 Task: Compose an email to teachers about the field trip and attach the 'Field Trip Planning - Discovering Nature's Marvels' task.
Action: Mouse moved to (44, 54)
Screenshot: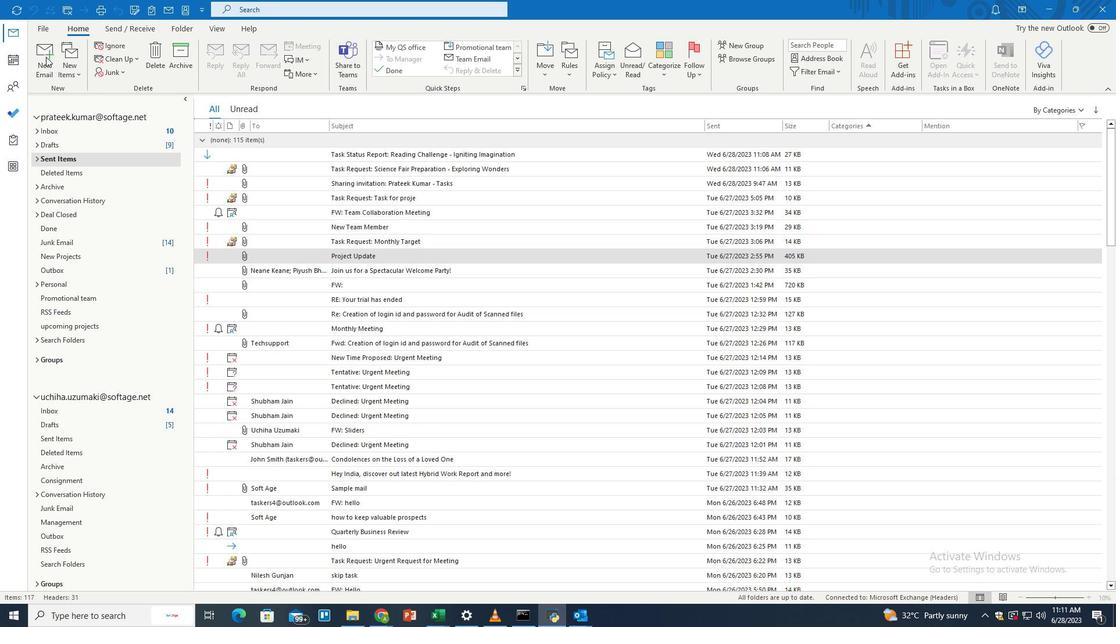 
Action: Mouse pressed left at (44, 54)
Screenshot: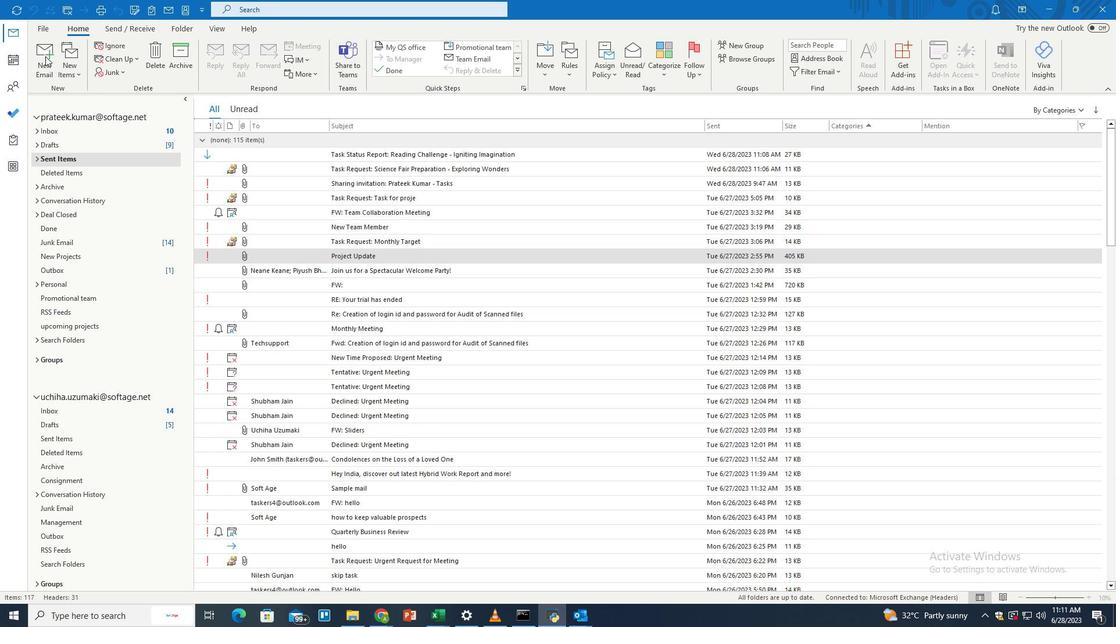 
Action: Mouse pressed left at (44, 54)
Screenshot: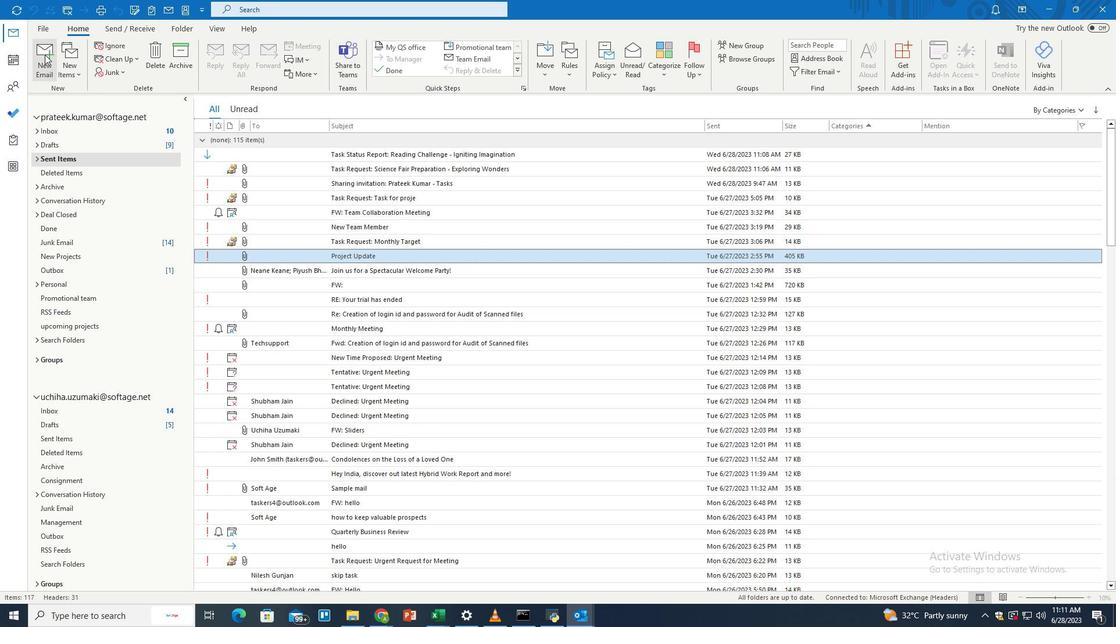 
Action: Mouse moved to (145, 205)
Screenshot: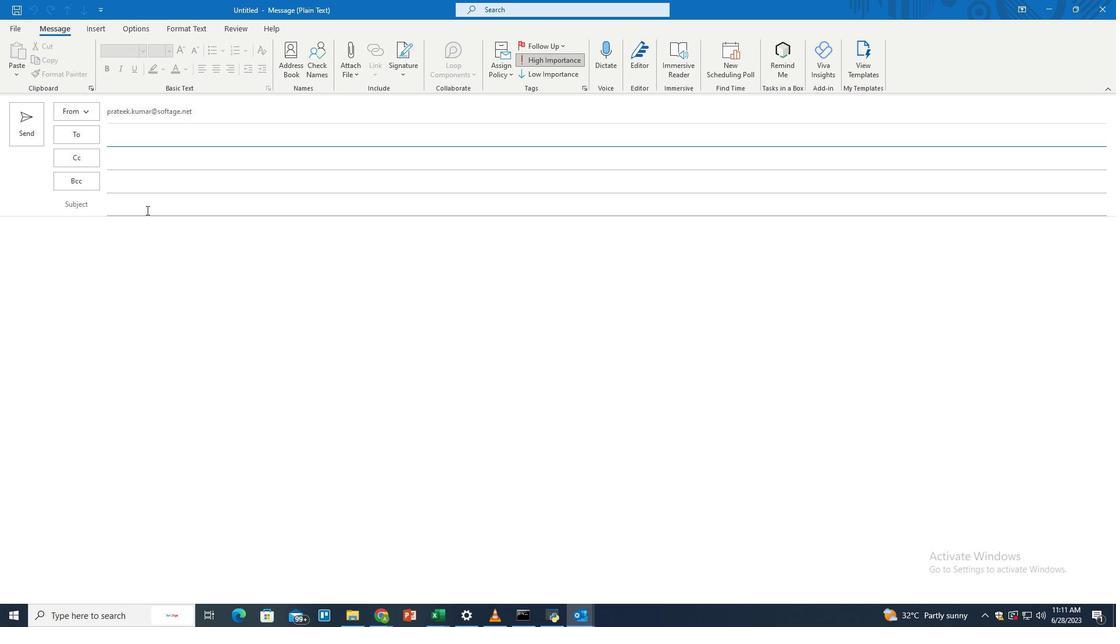 
Action: Mouse pressed left at (145, 205)
Screenshot: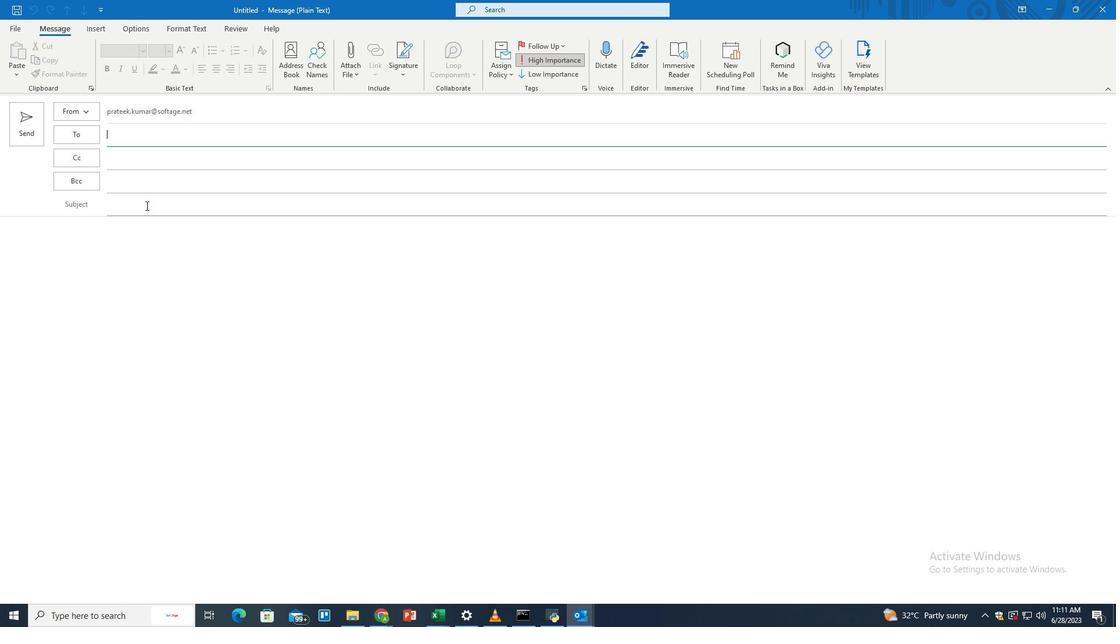 
Action: Key pressed <Key.shift>Task<Key.space><Key.shift>Report
Screenshot: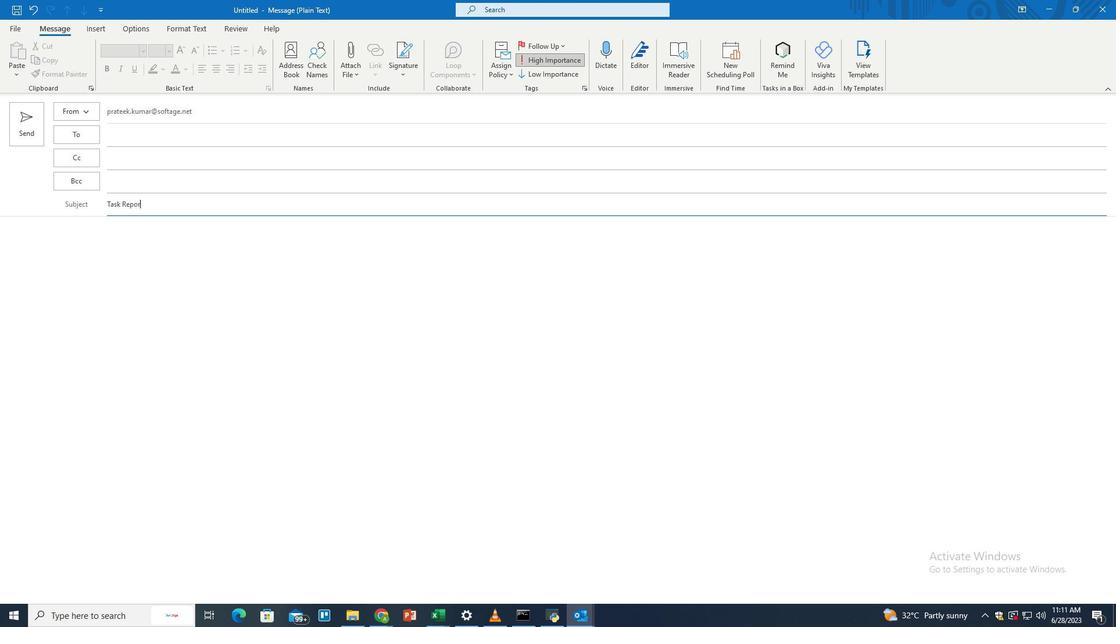 
Action: Mouse moved to (141, 249)
Screenshot: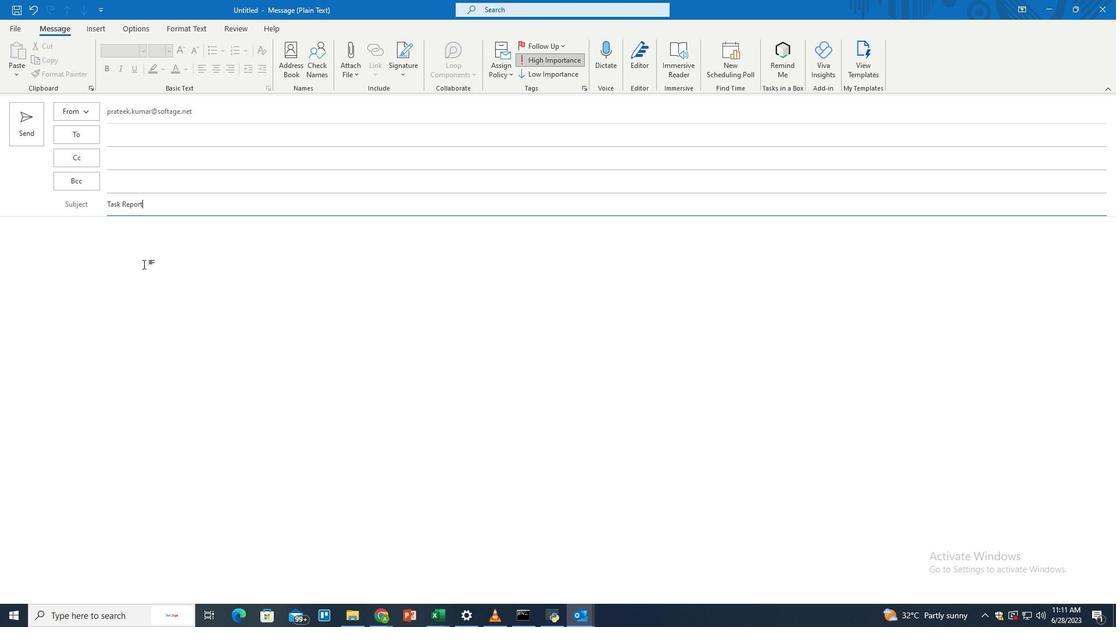 
Action: Mouse pressed left at (141, 249)
Screenshot: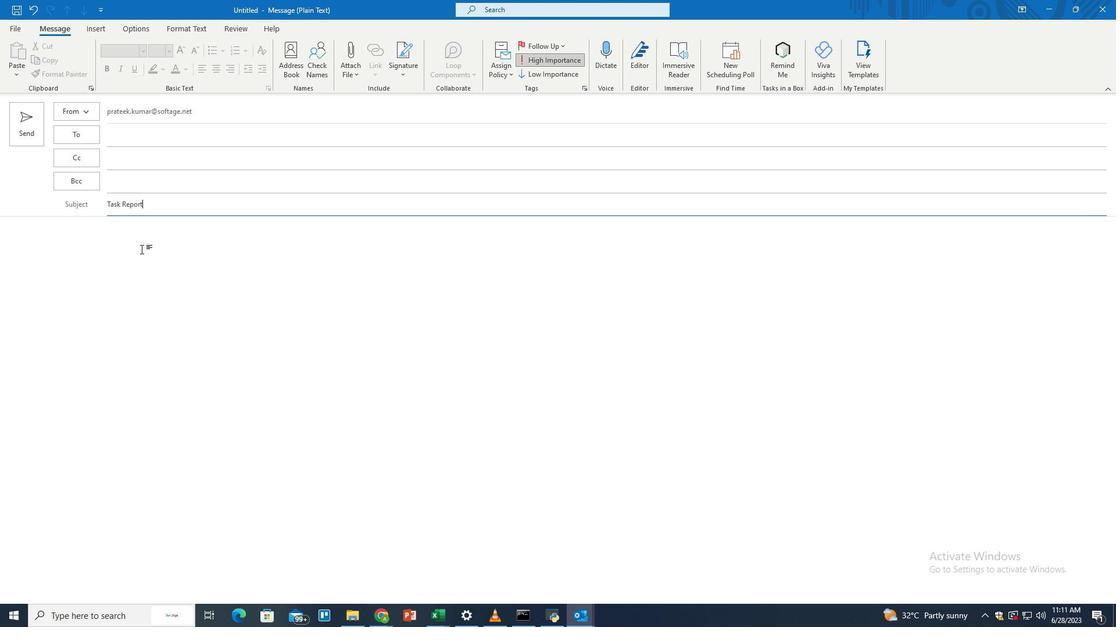 
Action: Key pressed <Key.shift><Key.shift><Key.shift><Key.shift><Key.shift><Key.shift><Key.shift>Dear<Key.space><Key.shift>Teachers<Key.space><Key.backspace>,<Key.space><Key.shift>I<Key.space>hope<Key.space>this<Key.space>email<Key.space>finds<Key.space>you<Key.space>well.<Key.space><Key.shift>I<Key.space>am<Key.space>exi<Key.backspace>cited<Key.space>to<Key.space>announce<Key.space>that<Key.space>we<Key.space>have<Key.space>orha<Key.backspace><Key.backspace>ganized<Key.space>a<Key.space>fies<Key.backspace>ld<Key.space>trip<Key.space>for<Key.space>our<Key.space>studens.<Key.space><Key.shift>T<Key.backspace><Key.backspace><Key.backspace><Key.backspace>ts.<Key.space><Key.shift>This<Key.space>trip<Key.space>aims<Key.space>to<Key.space>provide<Key.space>them<Key.space>with<Key.space>a<Key.space>unique<Key.space>educational<Key.space>experience<Key.space>and<Key.space>an<Key.space>opportunity<Key.space>to<Key.space>ec<Key.backspace>xplore<Key.space>the<Key.space>wonders<Key.space>of<Key.space>nature.
Screenshot: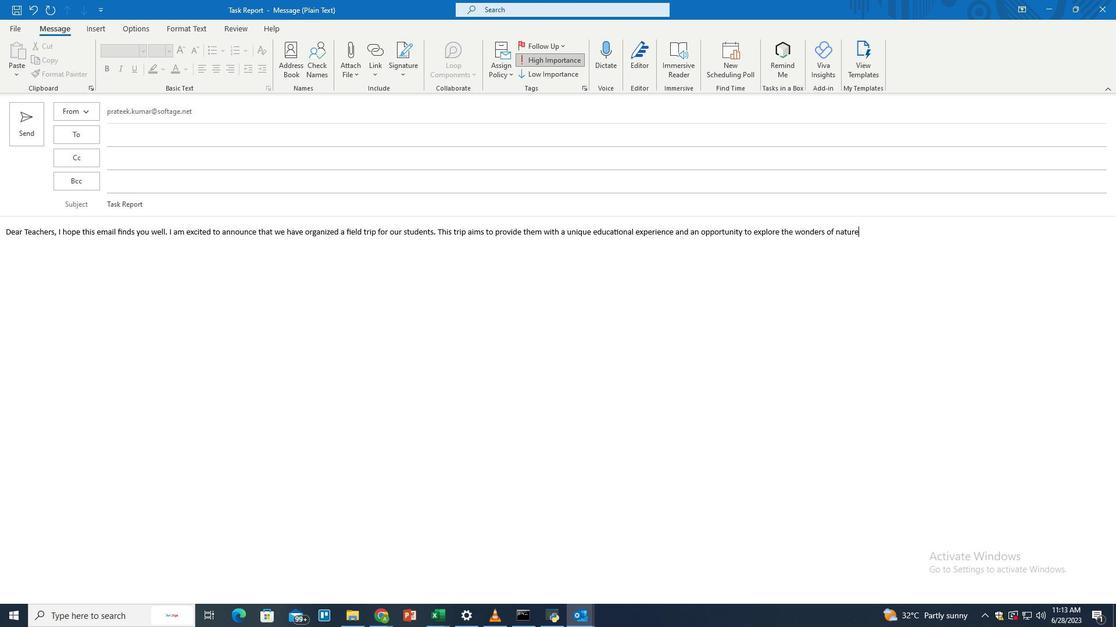 
Action: Mouse moved to (108, 31)
Screenshot: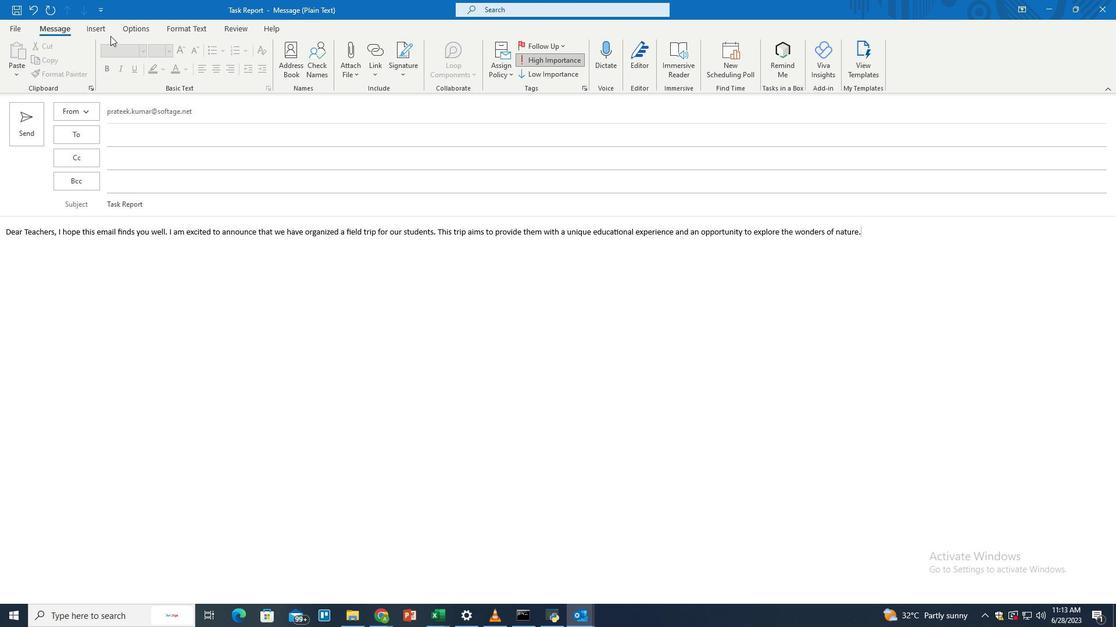 
Action: Mouse pressed left at (108, 31)
Screenshot: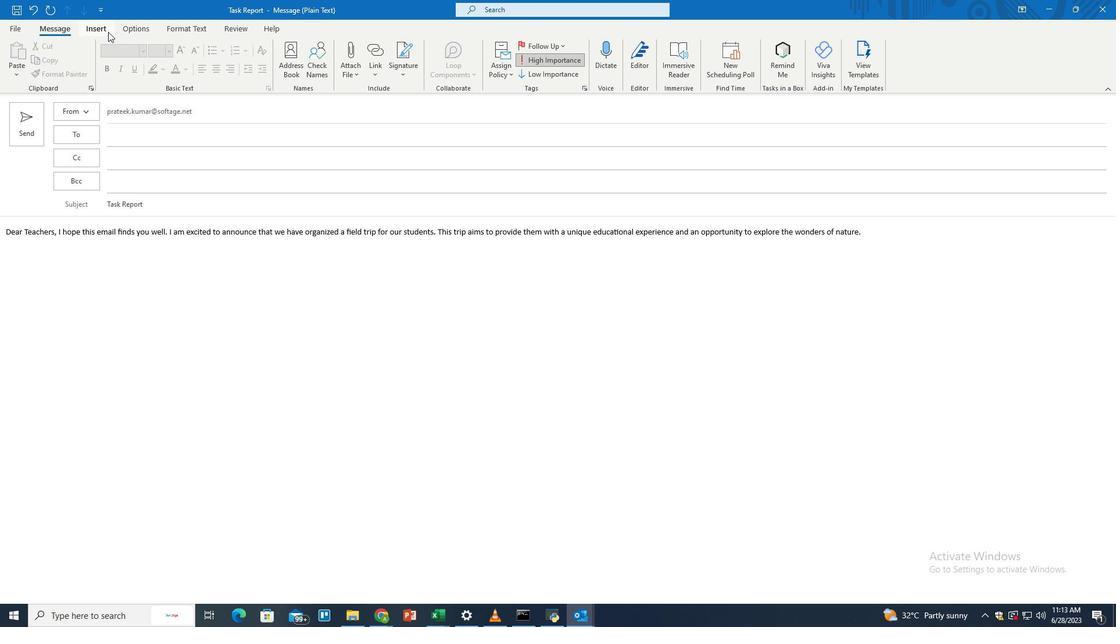 
Action: Mouse moved to (51, 67)
Screenshot: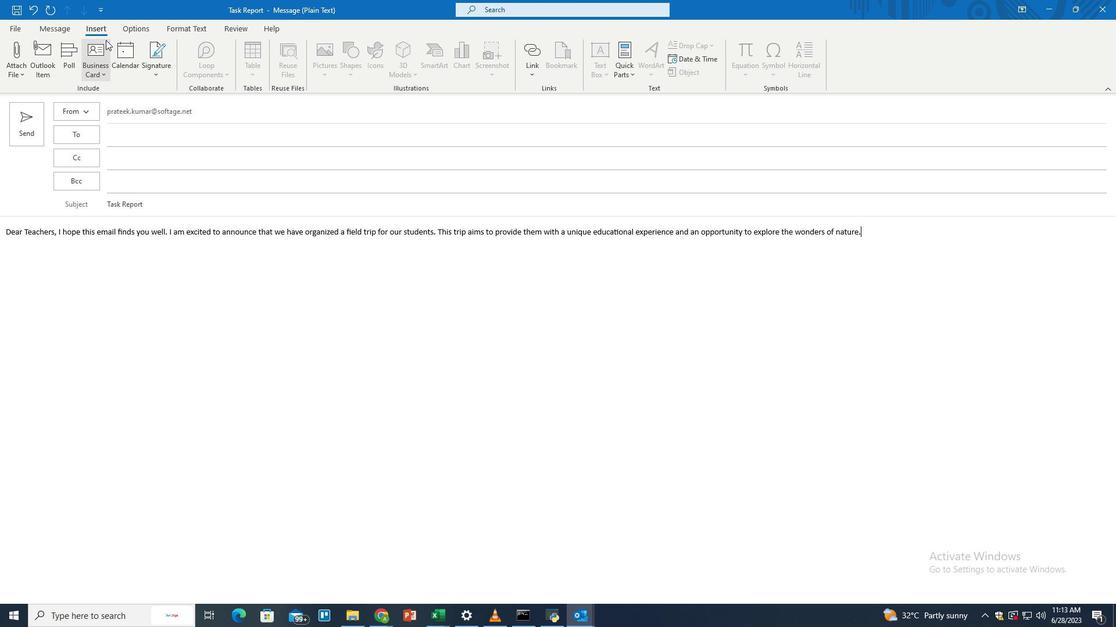 
Action: Mouse pressed left at (51, 67)
Screenshot: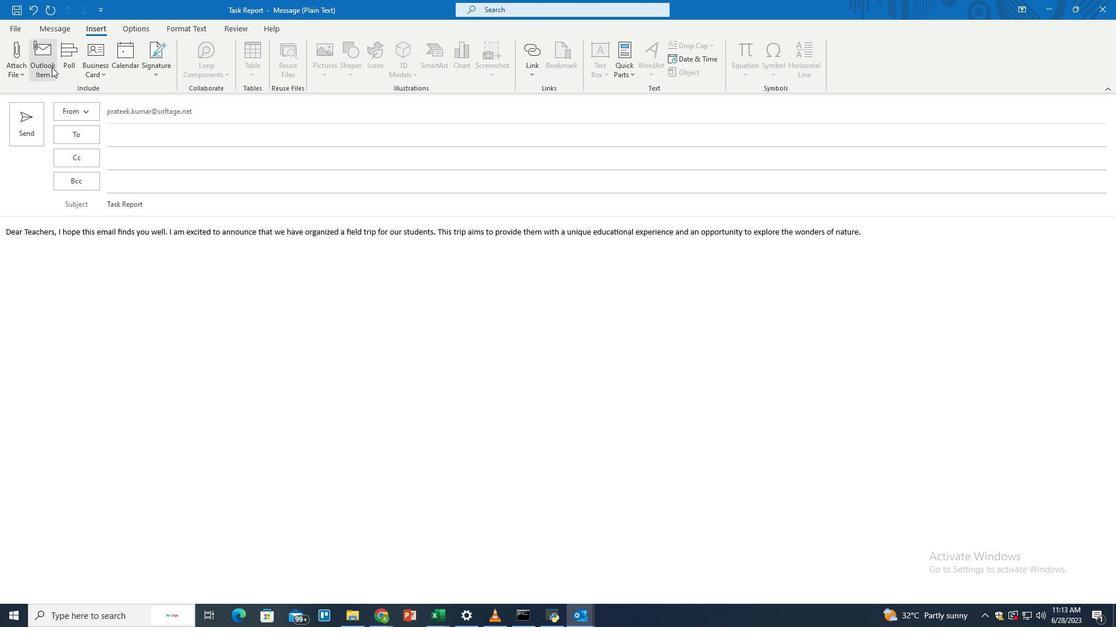 
Action: Mouse moved to (352, 228)
Screenshot: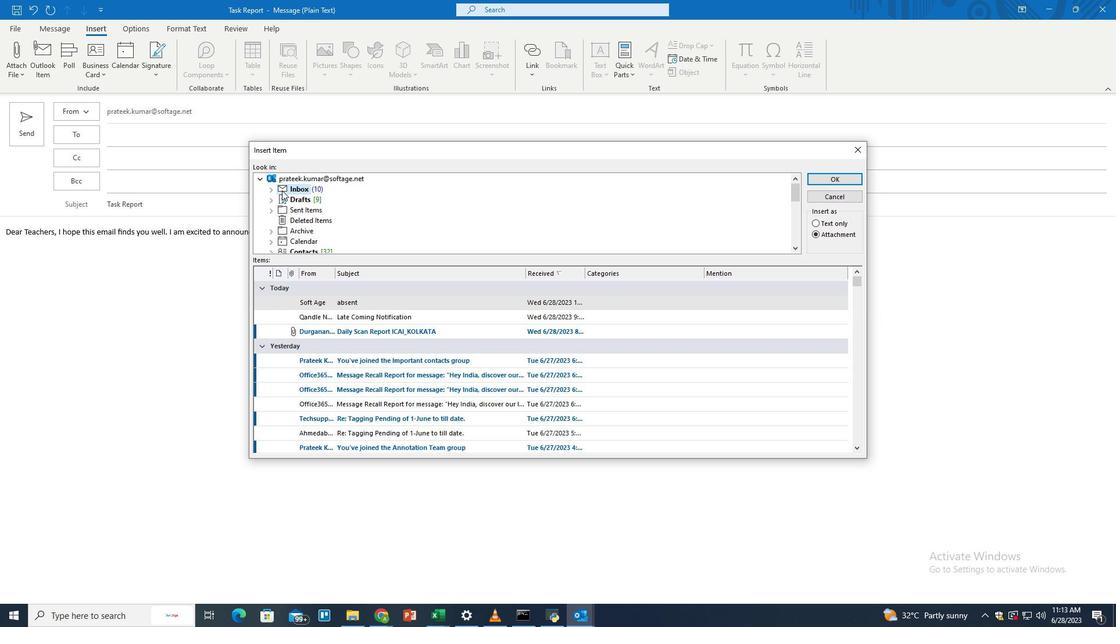 
Action: Mouse scrolled (352, 227) with delta (0, 0)
Screenshot: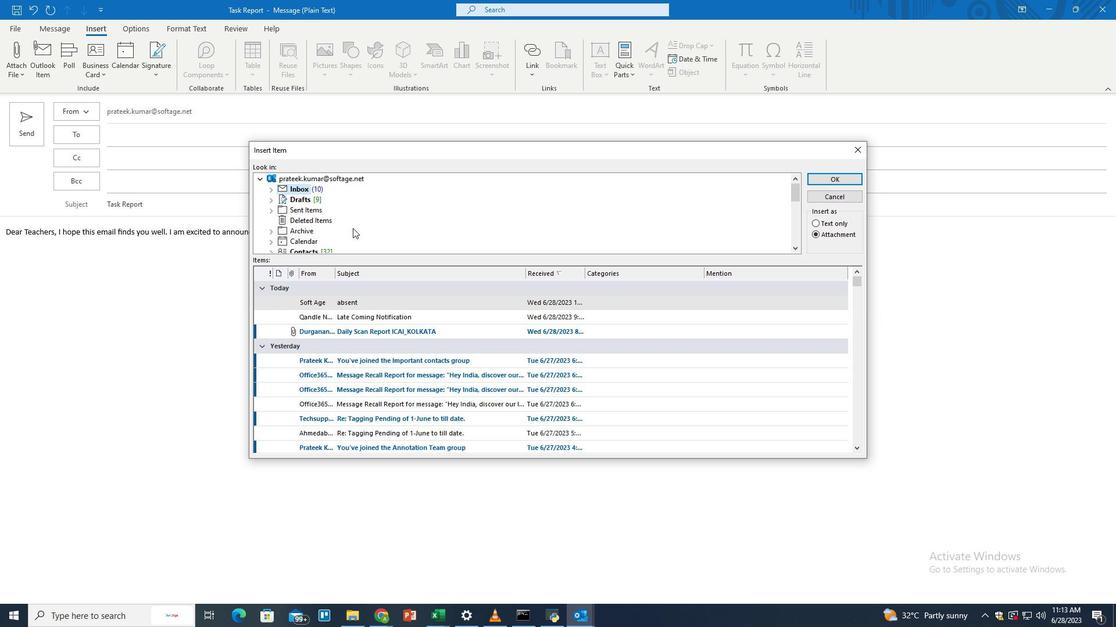 
Action: Mouse scrolled (352, 227) with delta (0, 0)
Screenshot: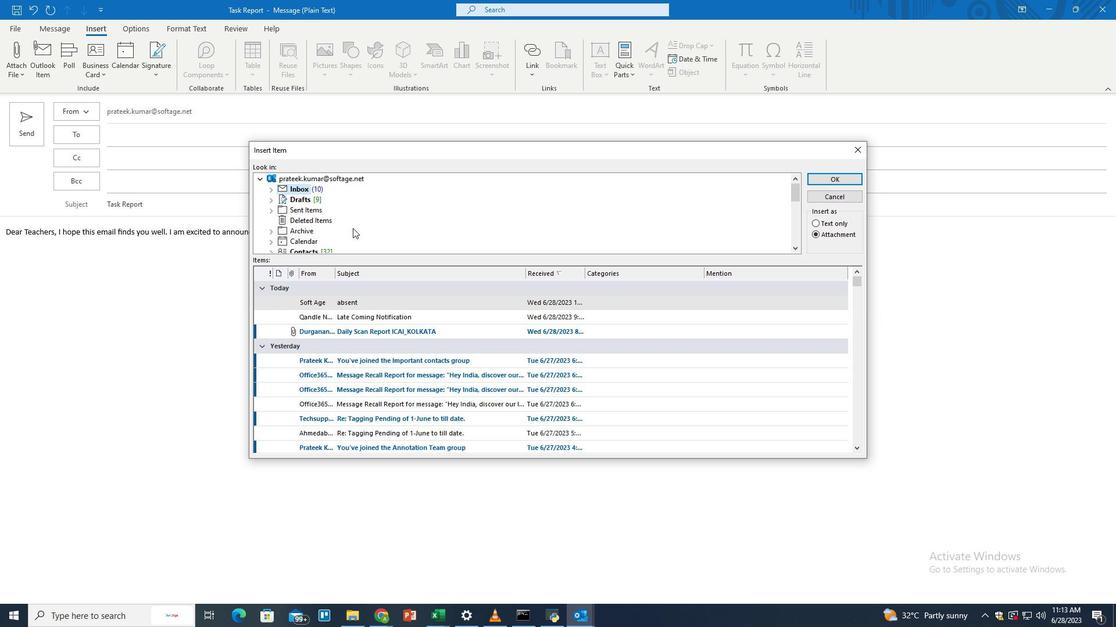 
Action: Mouse scrolled (352, 227) with delta (0, 0)
Screenshot: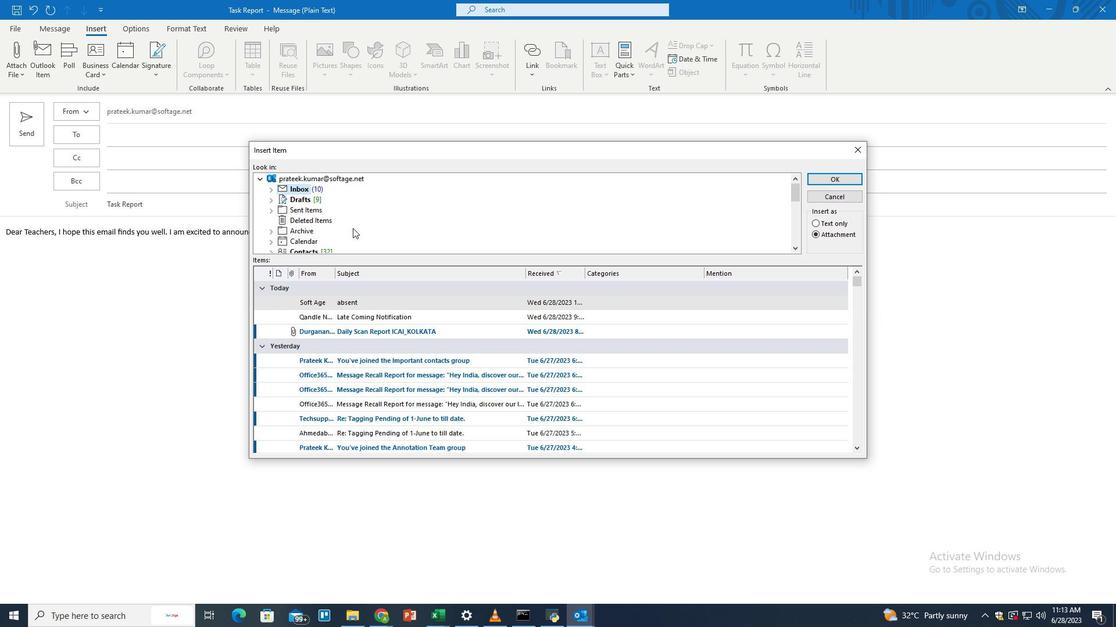 
Action: Mouse scrolled (352, 227) with delta (0, 0)
Screenshot: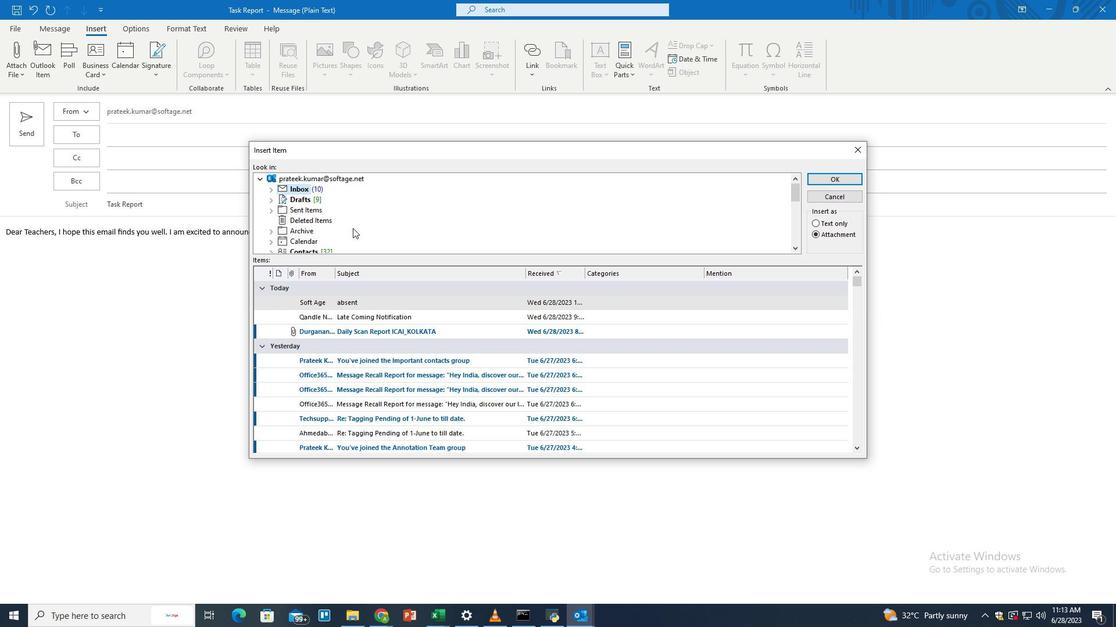 
Action: Mouse scrolled (352, 227) with delta (0, 0)
Screenshot: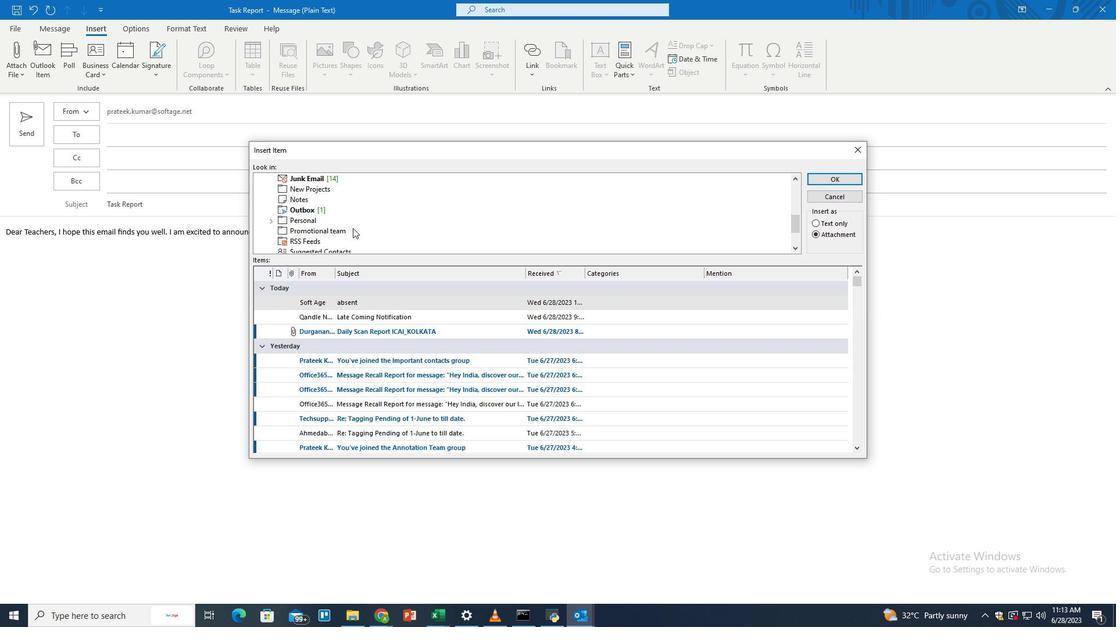 
Action: Mouse scrolled (352, 227) with delta (0, 0)
Screenshot: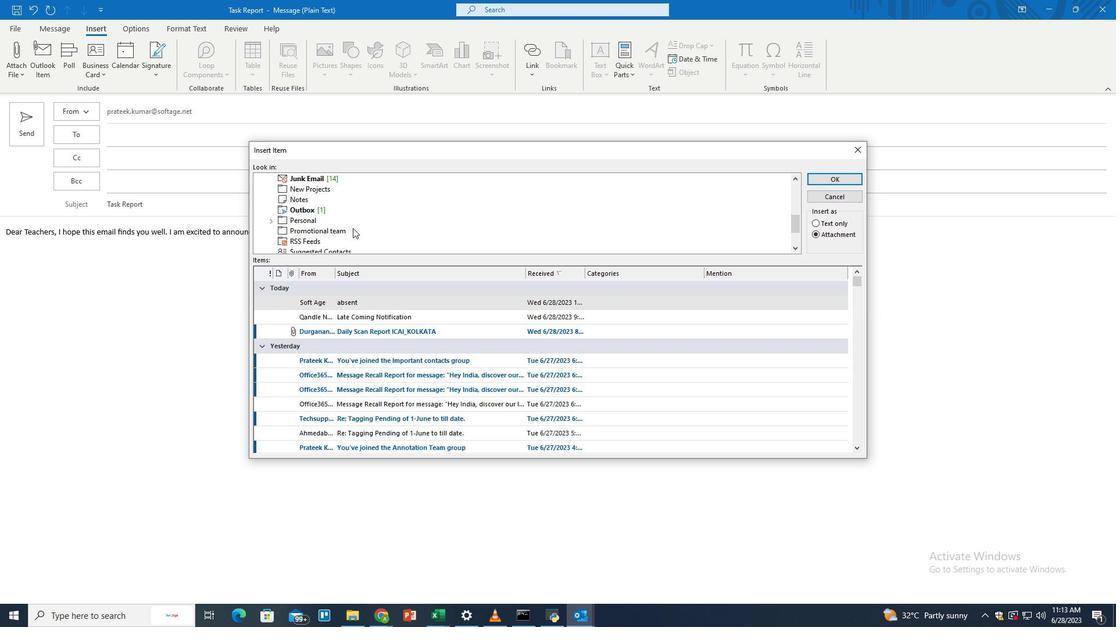 
Action: Mouse moved to (270, 220)
Screenshot: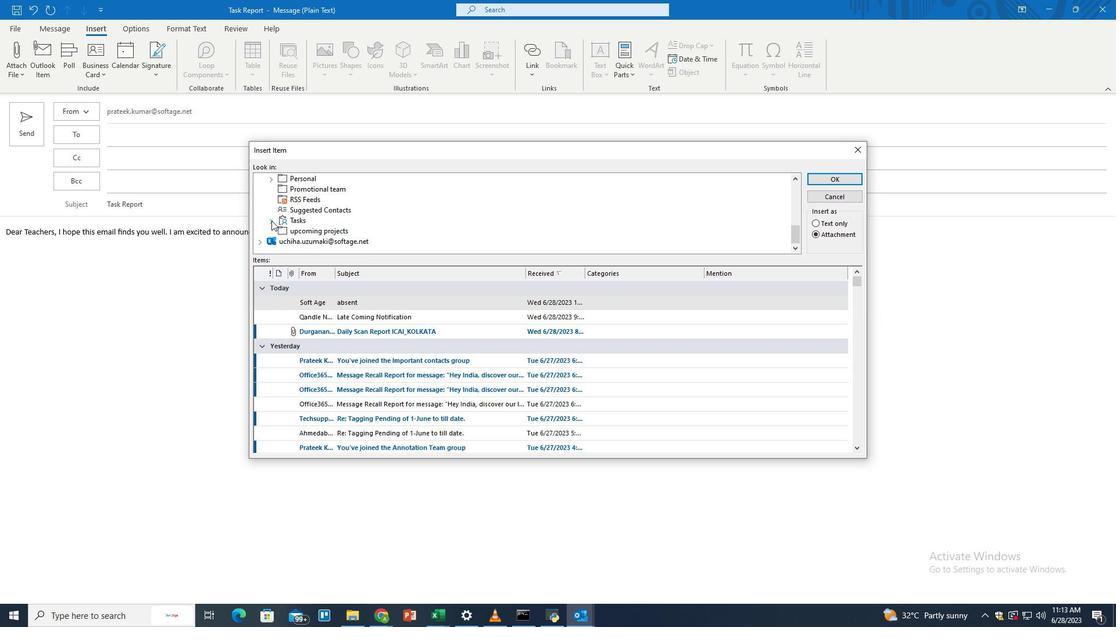 
Action: Mouse pressed left at (270, 220)
Screenshot: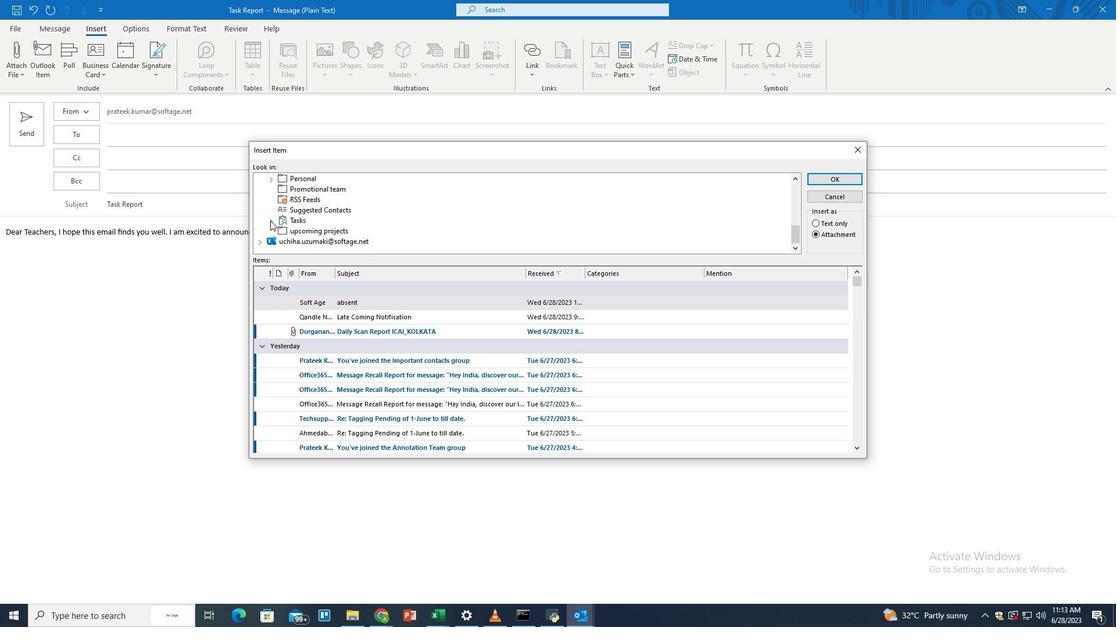 
Action: Mouse moved to (333, 224)
Screenshot: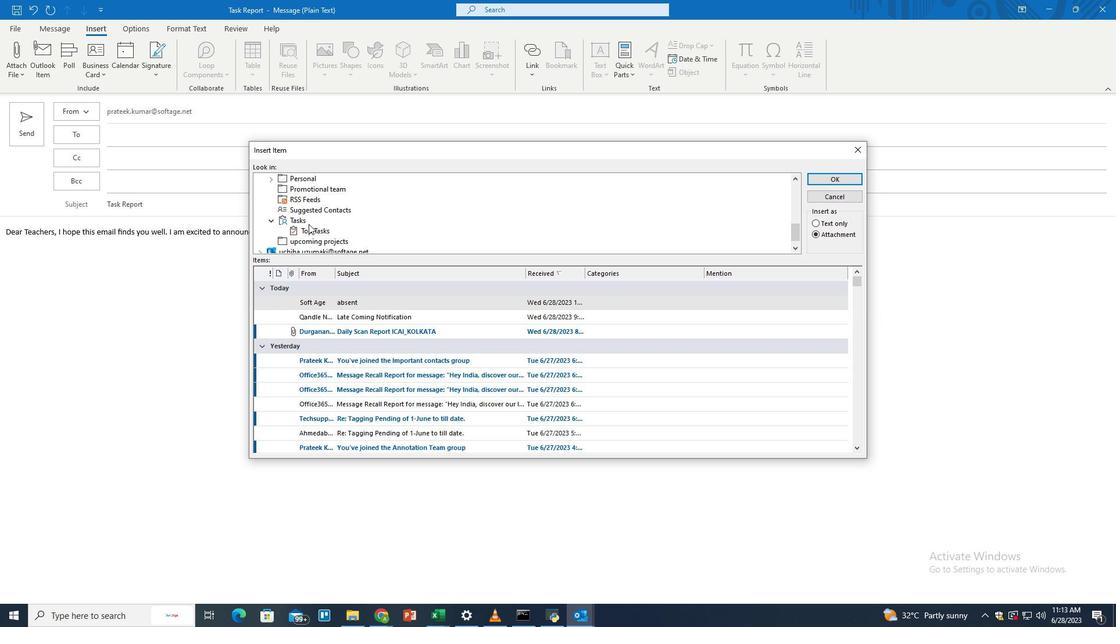 
Action: Mouse scrolled (333, 223) with delta (0, 0)
Screenshot: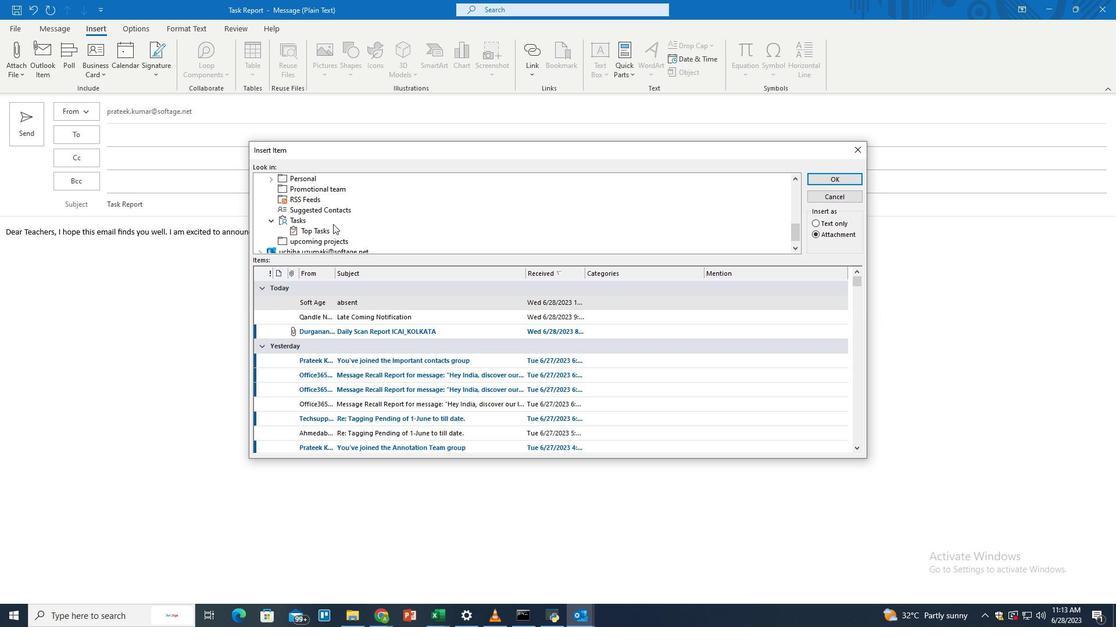 
Action: Mouse scrolled (333, 223) with delta (0, 0)
Screenshot: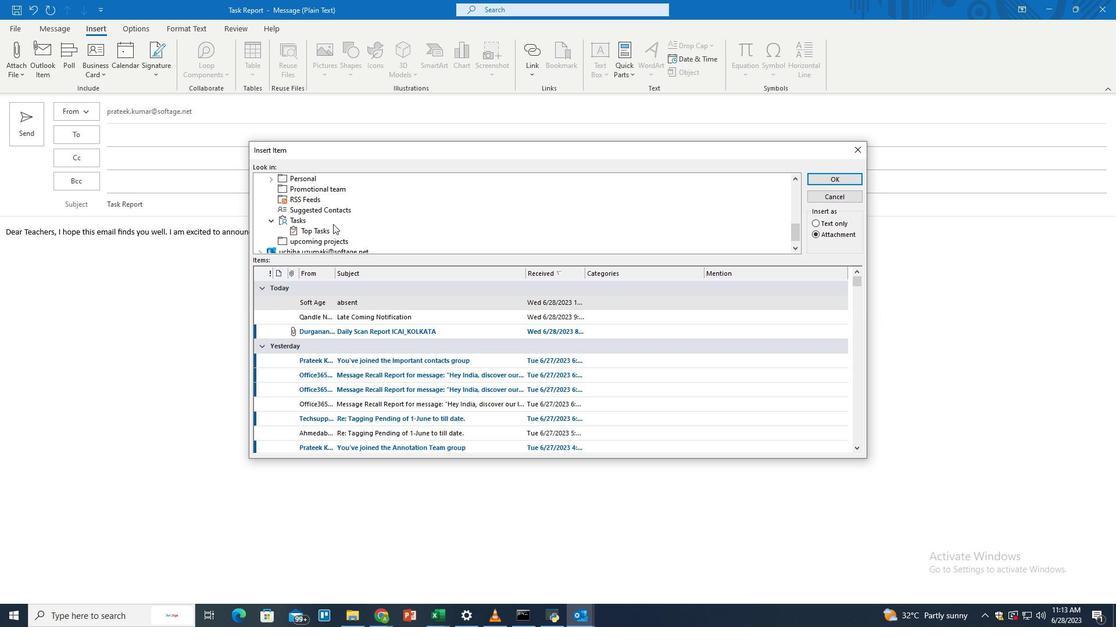 
Action: Mouse scrolled (333, 223) with delta (0, 0)
Screenshot: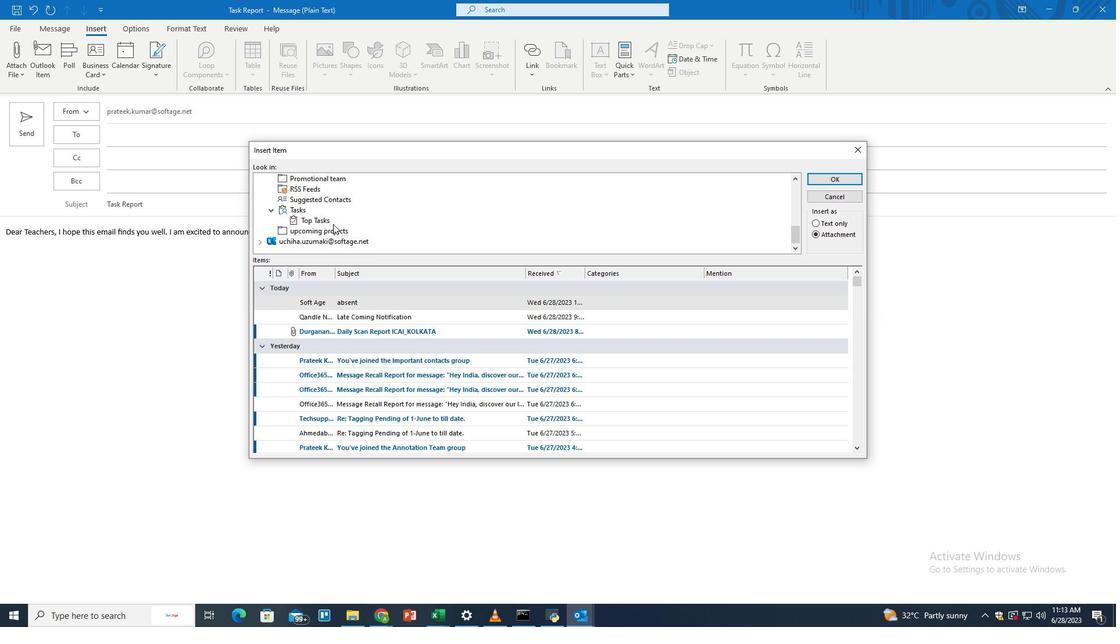 
Action: Mouse moved to (299, 205)
Screenshot: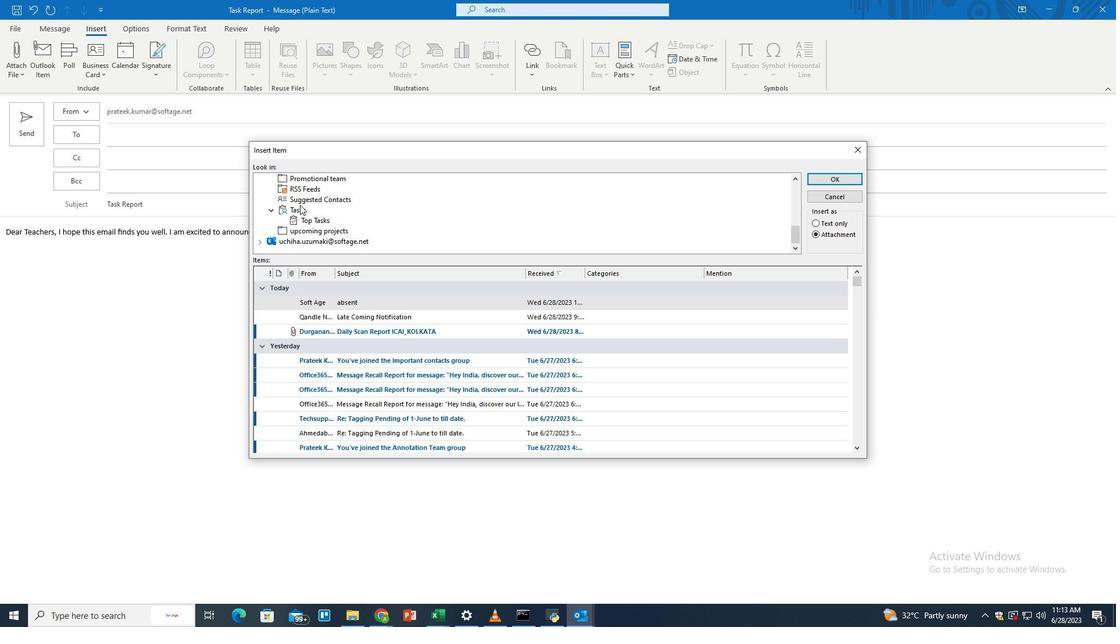 
Action: Mouse pressed left at (299, 205)
Screenshot: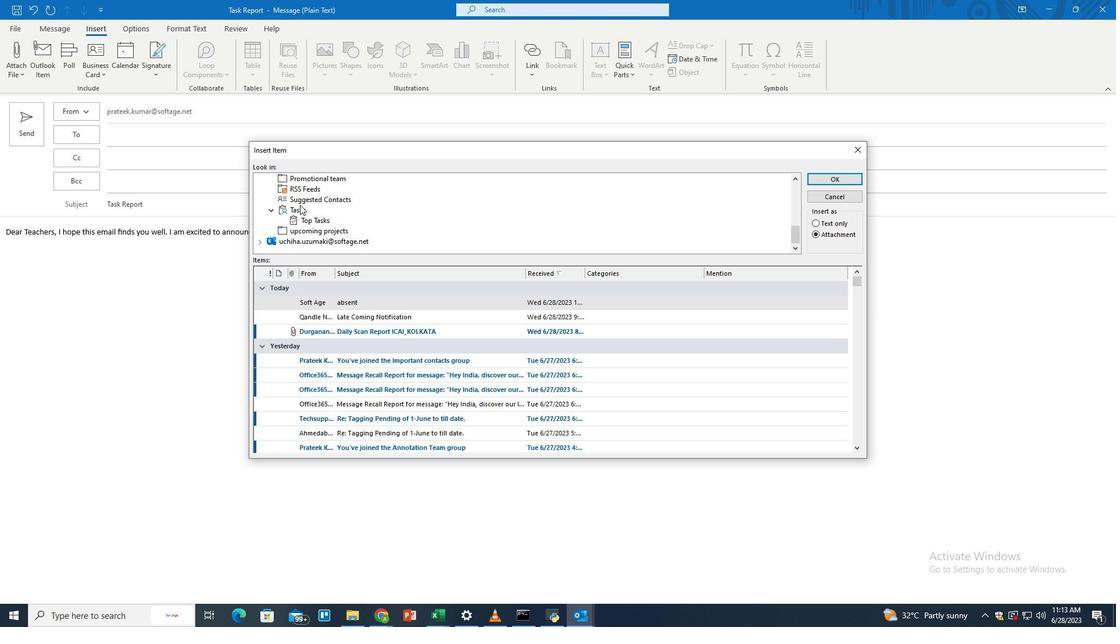 
Action: Mouse moved to (366, 326)
Screenshot: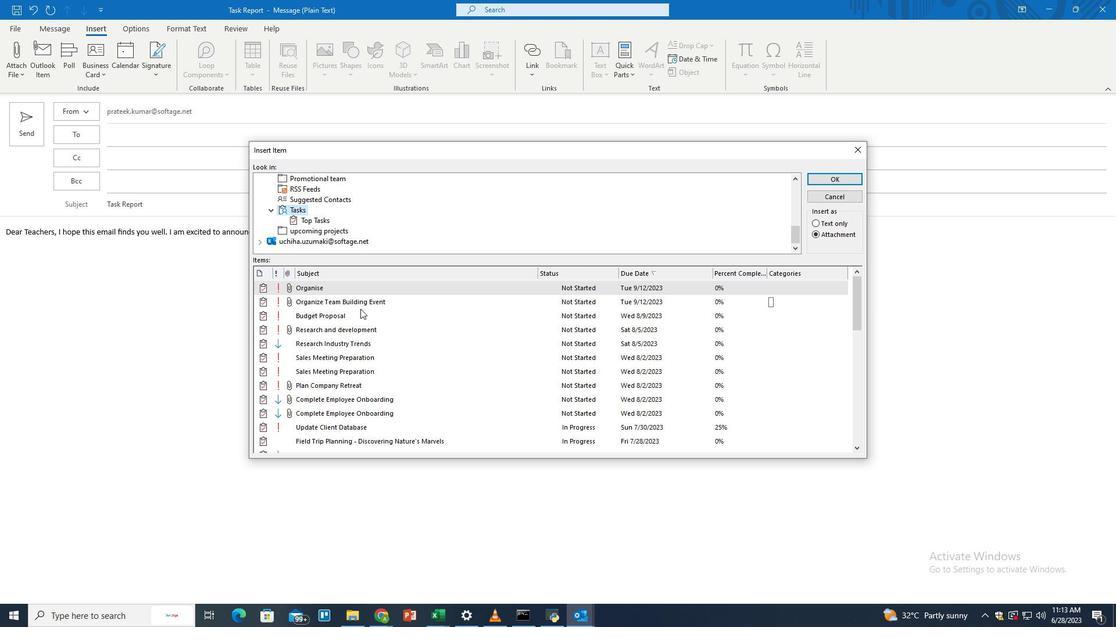 
Action: Mouse scrolled (366, 326) with delta (0, 0)
Screenshot: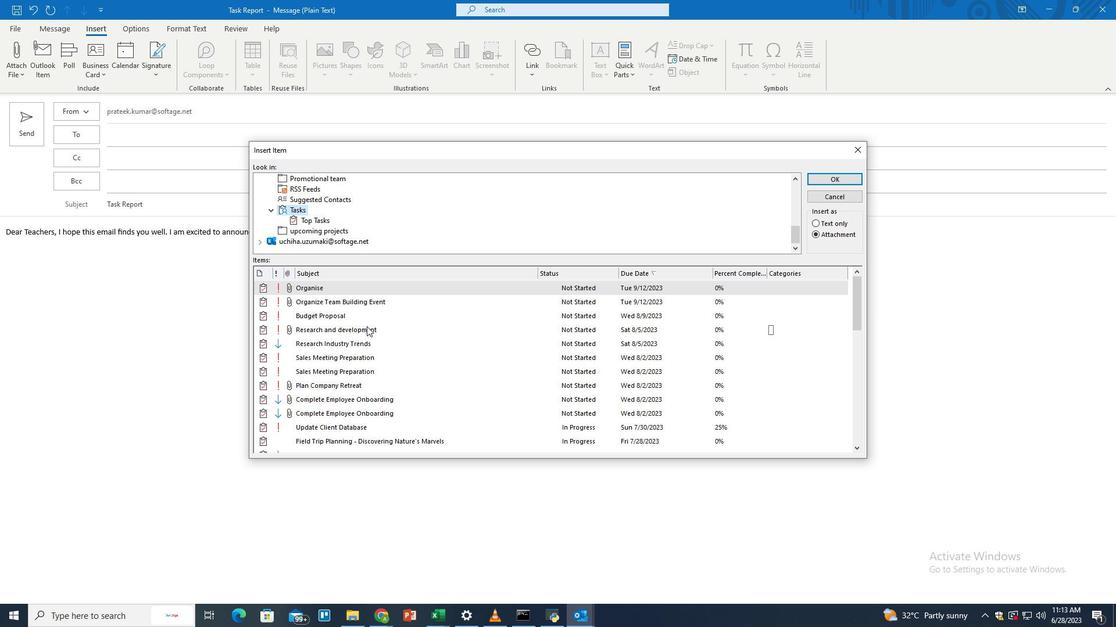 
Action: Mouse scrolled (366, 326) with delta (0, 0)
Screenshot: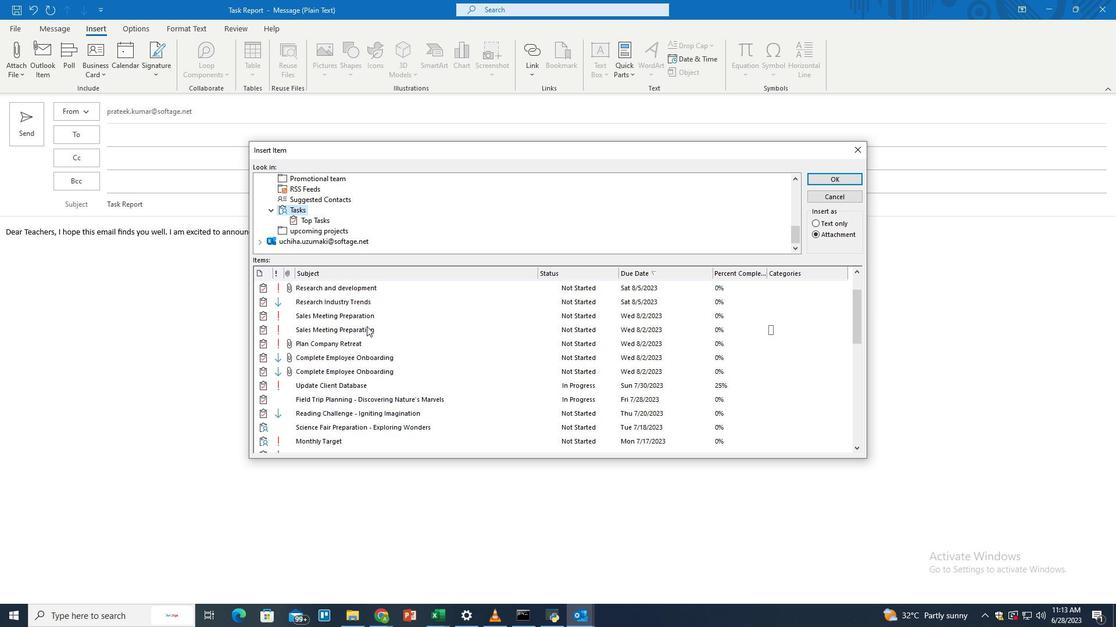 
Action: Mouse moved to (351, 358)
Screenshot: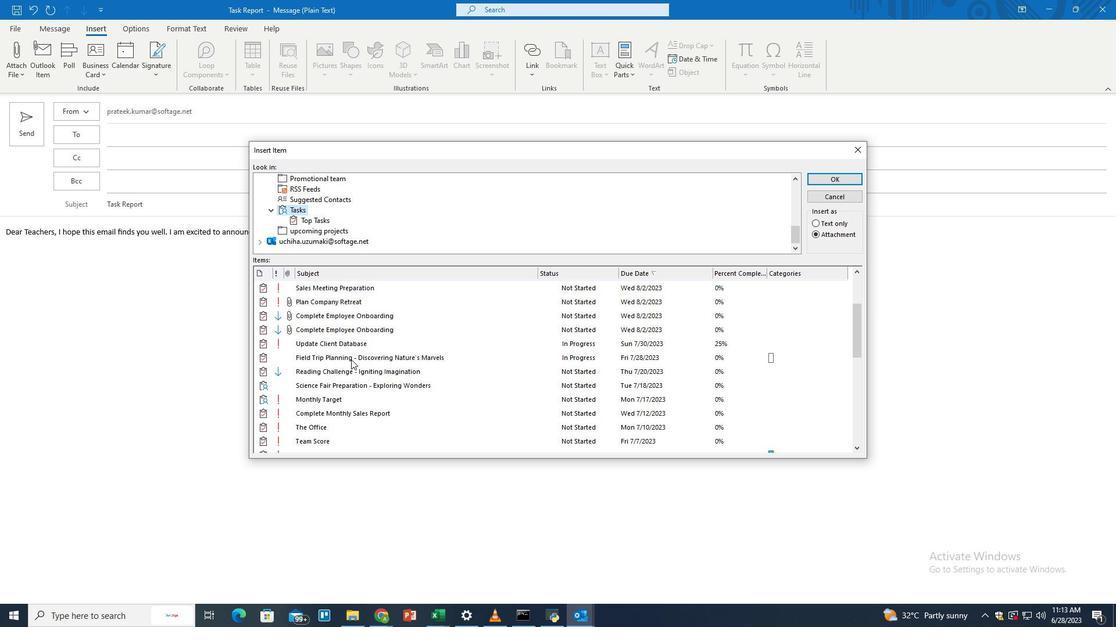 
Action: Mouse pressed left at (351, 358)
Screenshot: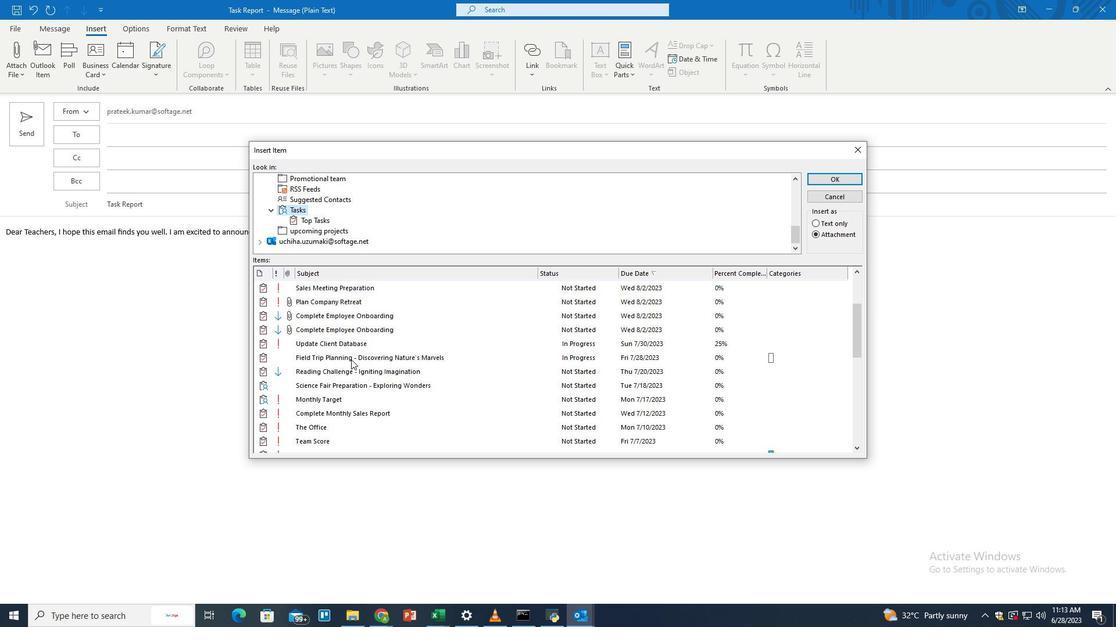 
Action: Mouse moved to (812, 181)
Screenshot: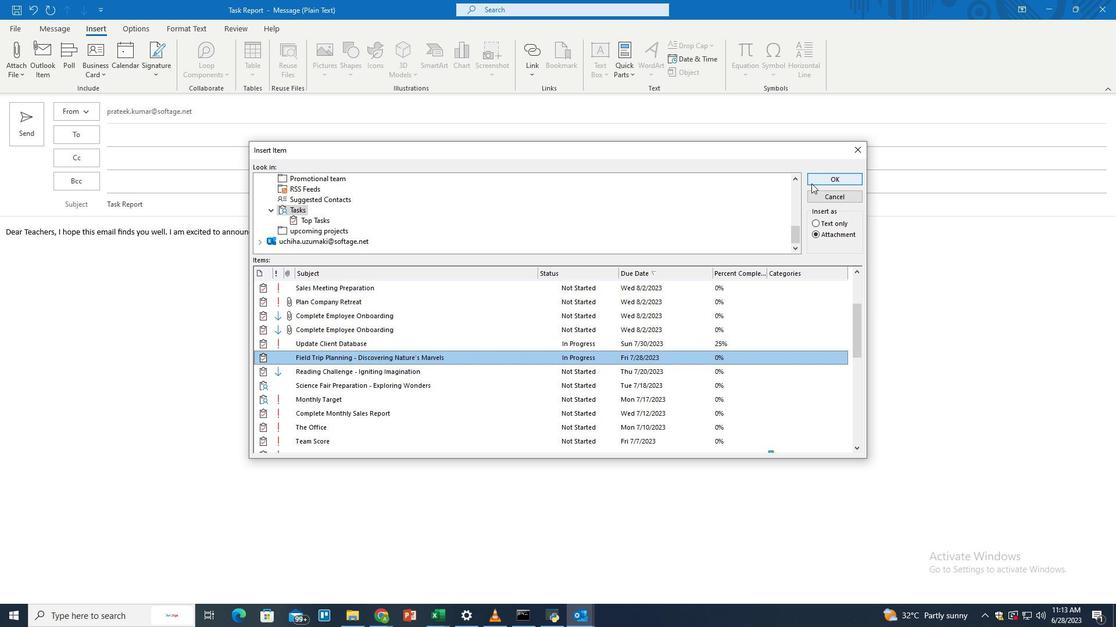 
Action: Mouse pressed left at (812, 181)
Screenshot: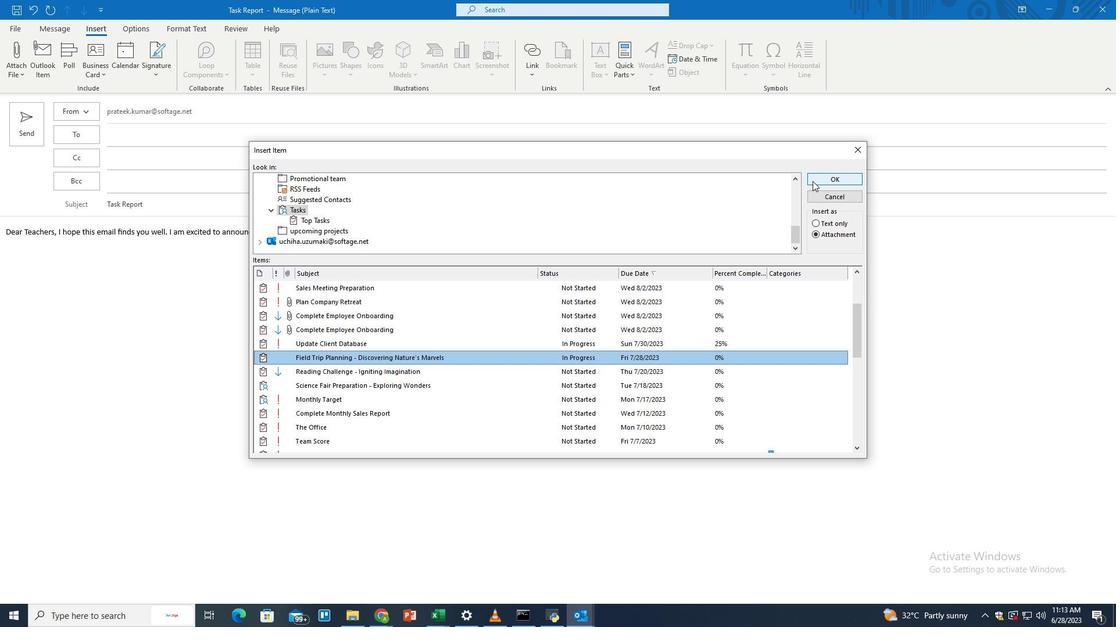 
Action: Mouse moved to (18, 8)
Screenshot: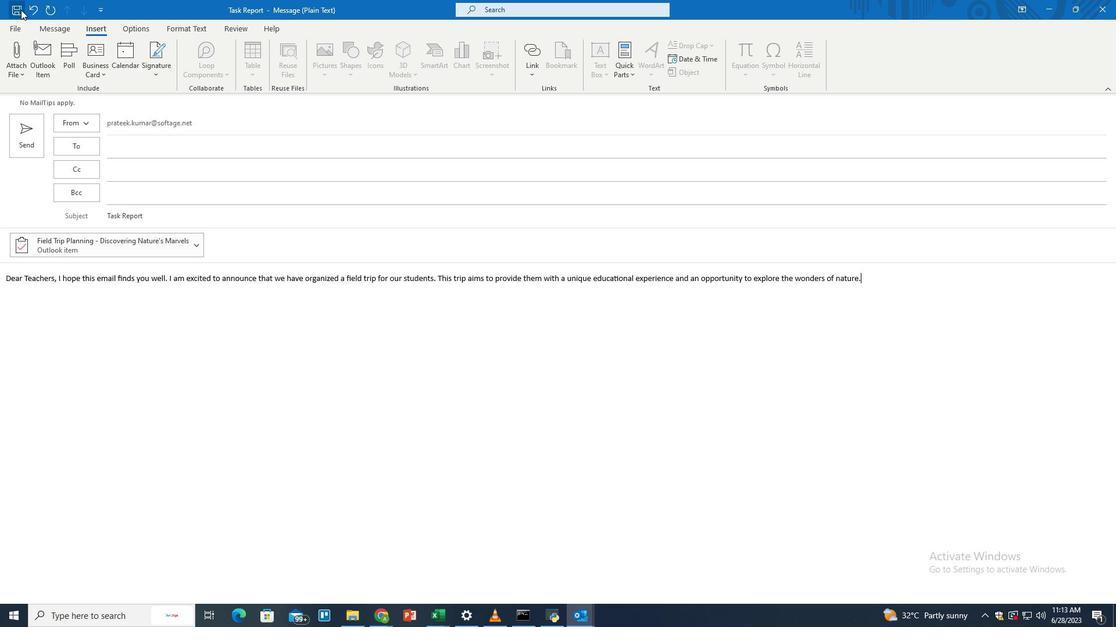 
Action: Mouse pressed left at (18, 8)
Screenshot: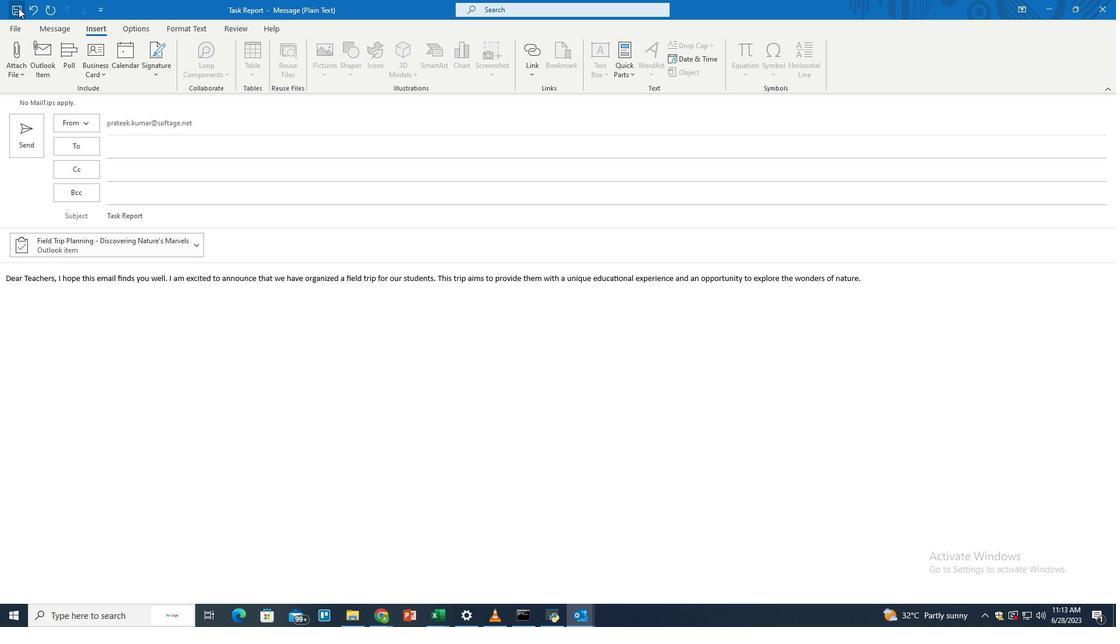 
Action: Mouse moved to (341, 206)
Screenshot: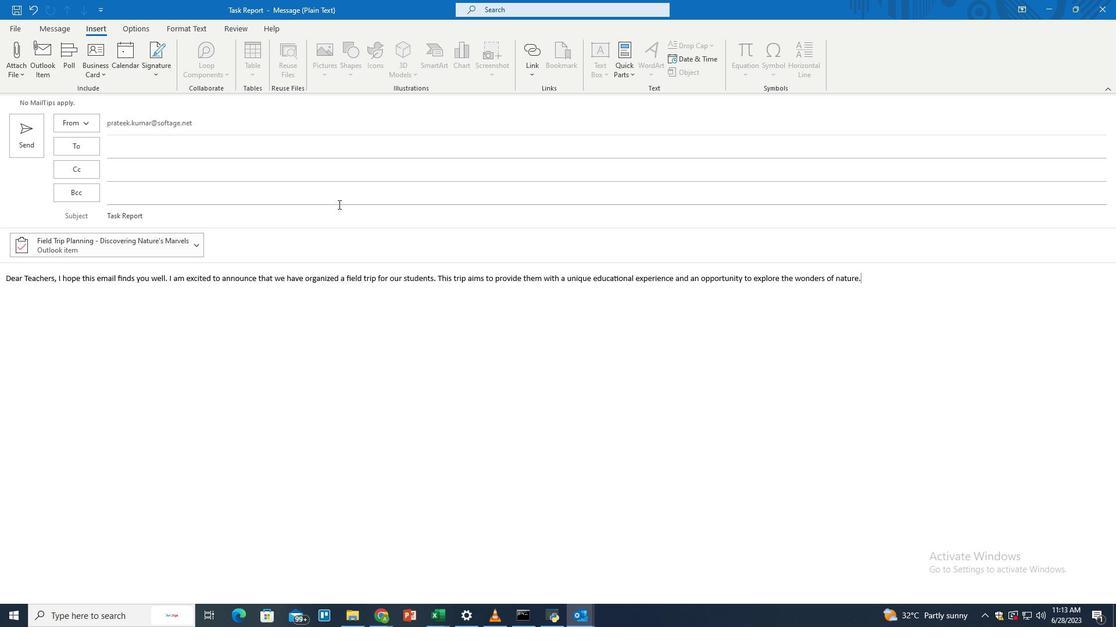 
